 Task: Save a Image path "Download/all video3"by Where
Action: Mouse pressed left at (181, 161)
Screenshot: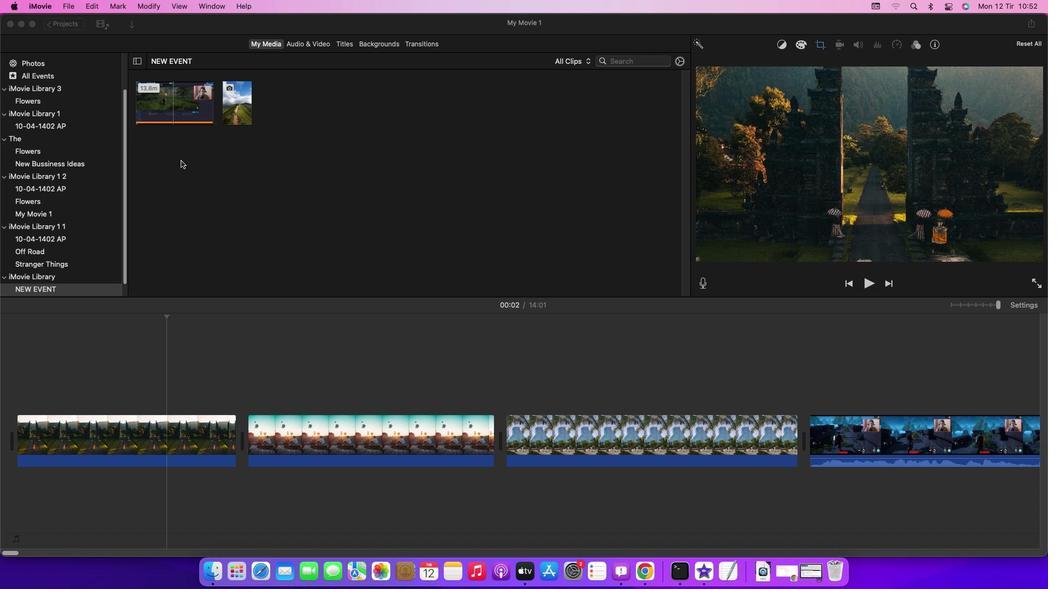 
Action: Mouse moved to (238, 105)
Screenshot: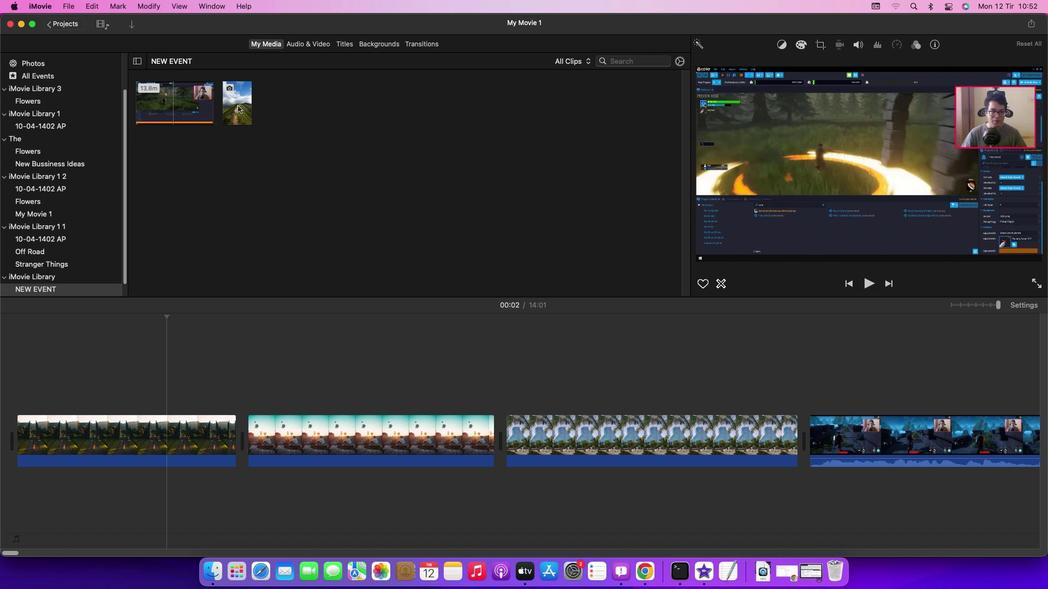 
Action: Mouse pressed left at (238, 105)
Screenshot: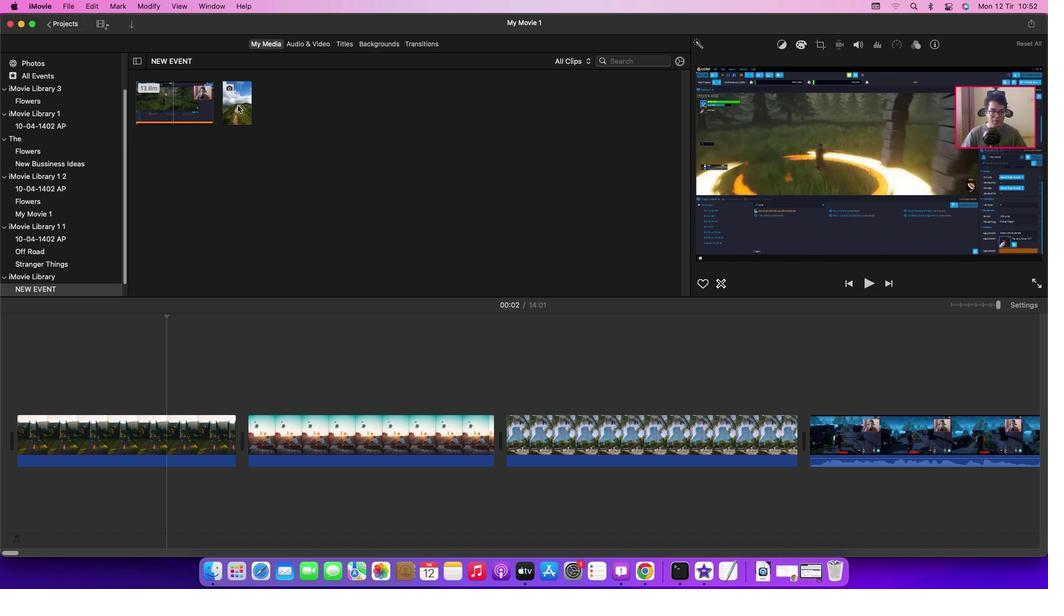 
Action: Mouse moved to (69, 6)
Screenshot: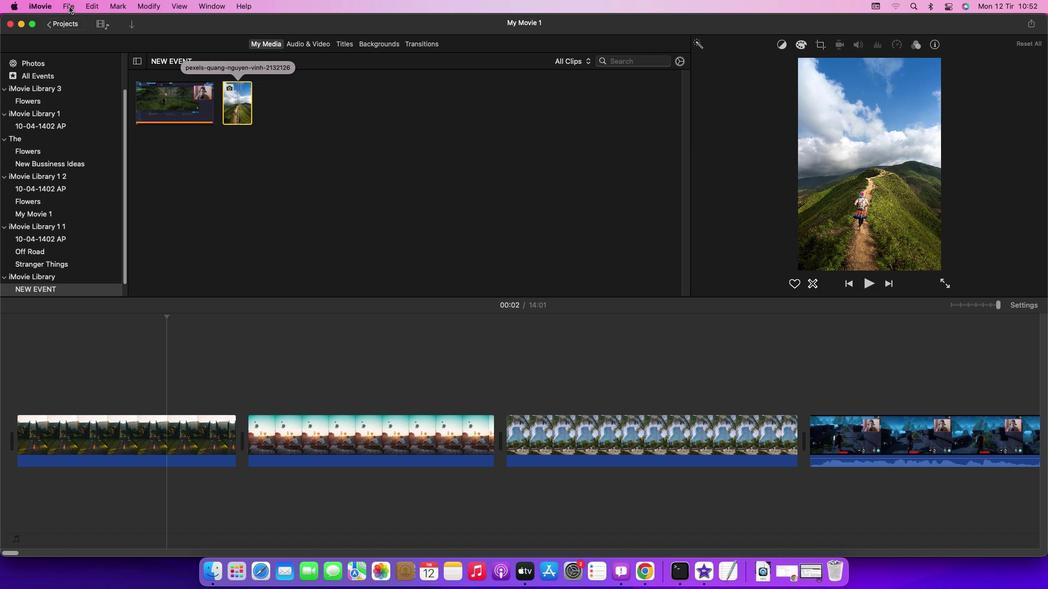 
Action: Mouse pressed left at (69, 6)
Screenshot: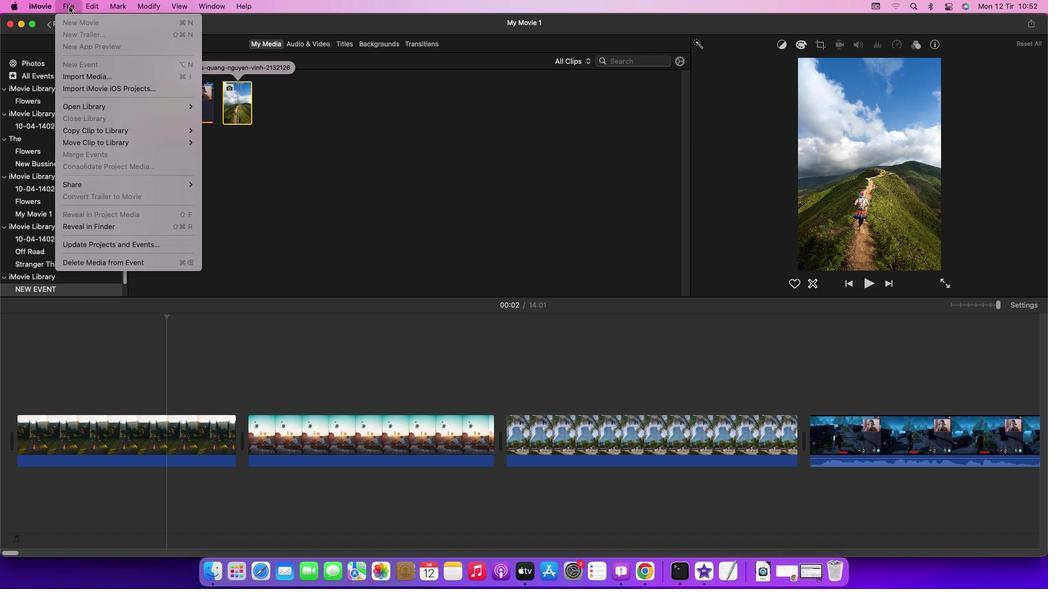 
Action: Mouse moved to (247, 210)
Screenshot: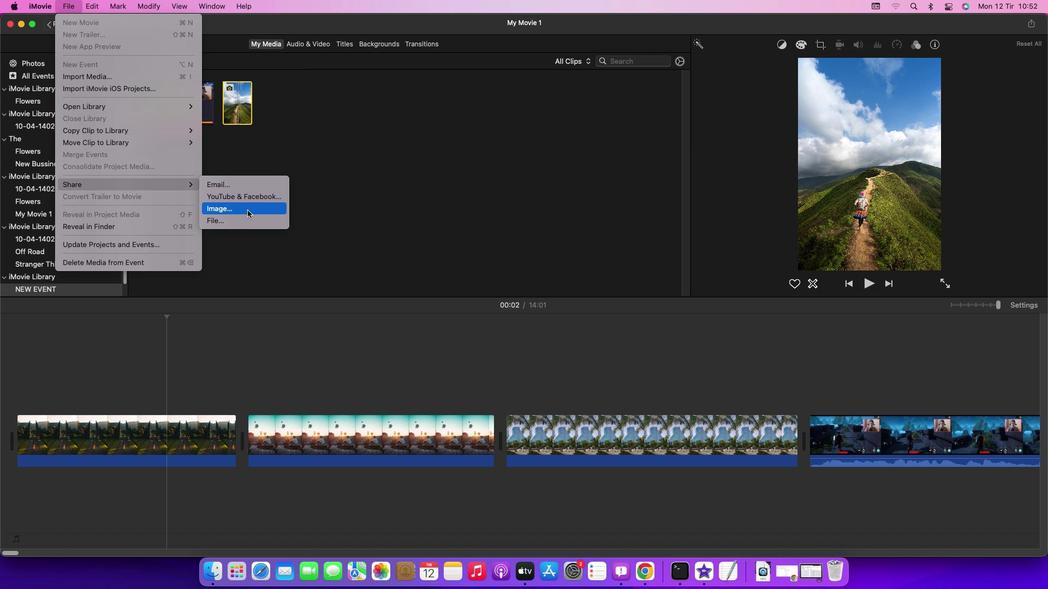 
Action: Mouse pressed left at (247, 210)
Screenshot: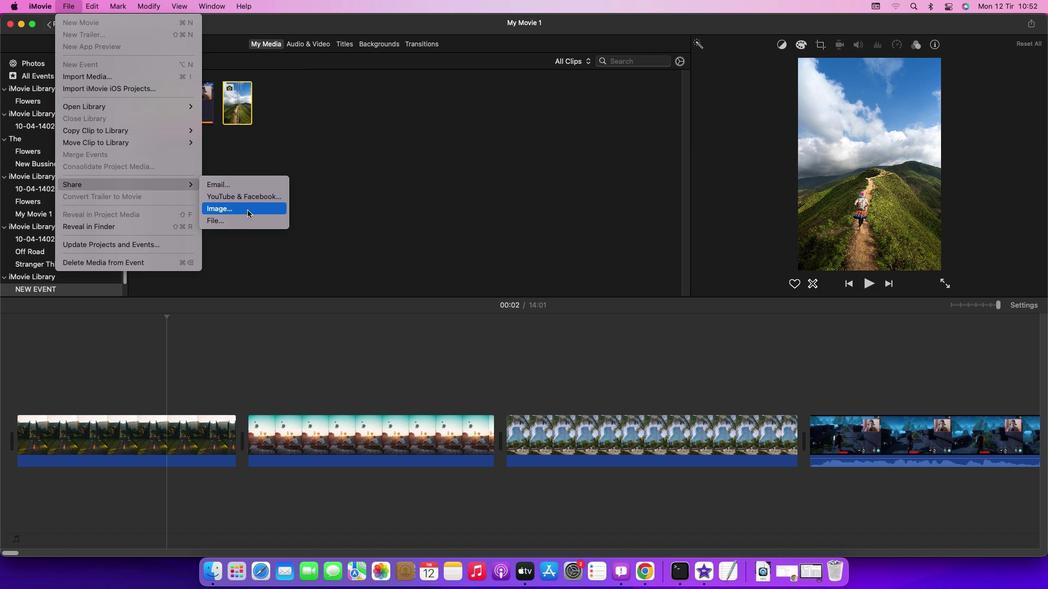 
Action: Mouse moved to (583, 177)
Screenshot: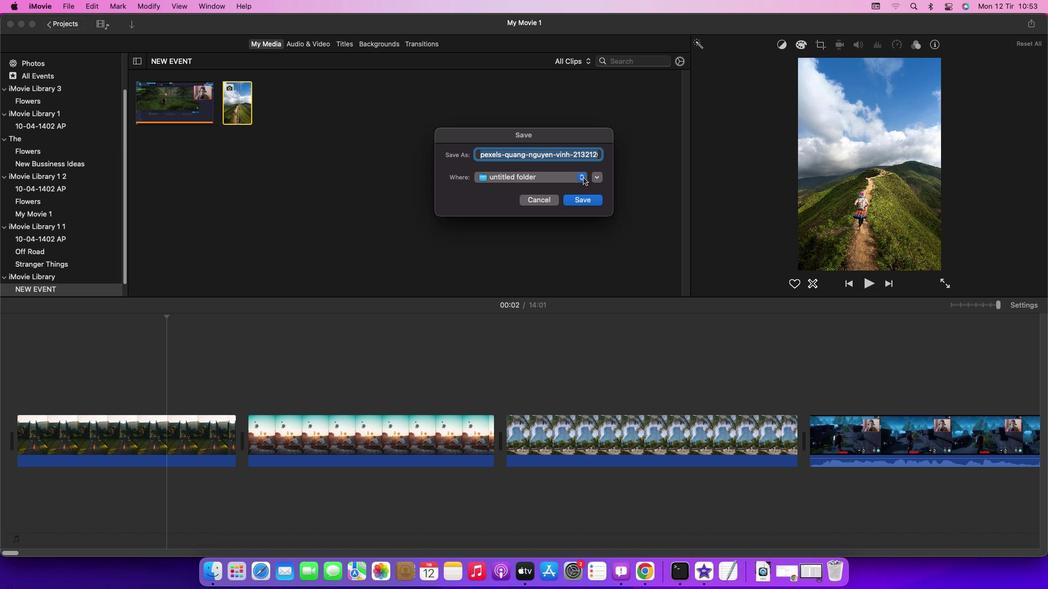 
Action: Mouse pressed left at (583, 177)
Screenshot: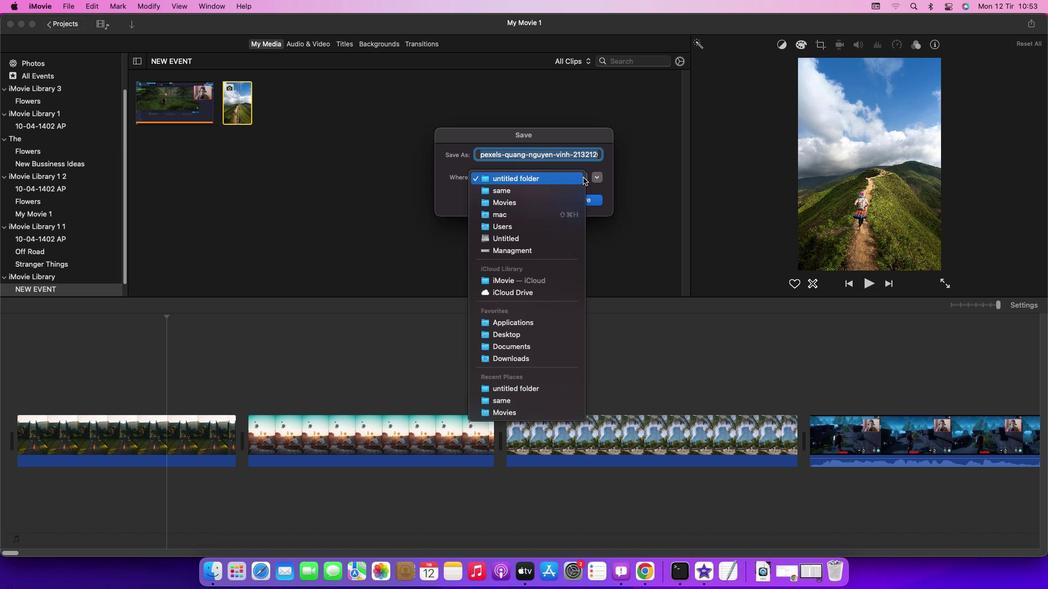 
Action: Mouse moved to (527, 357)
Screenshot: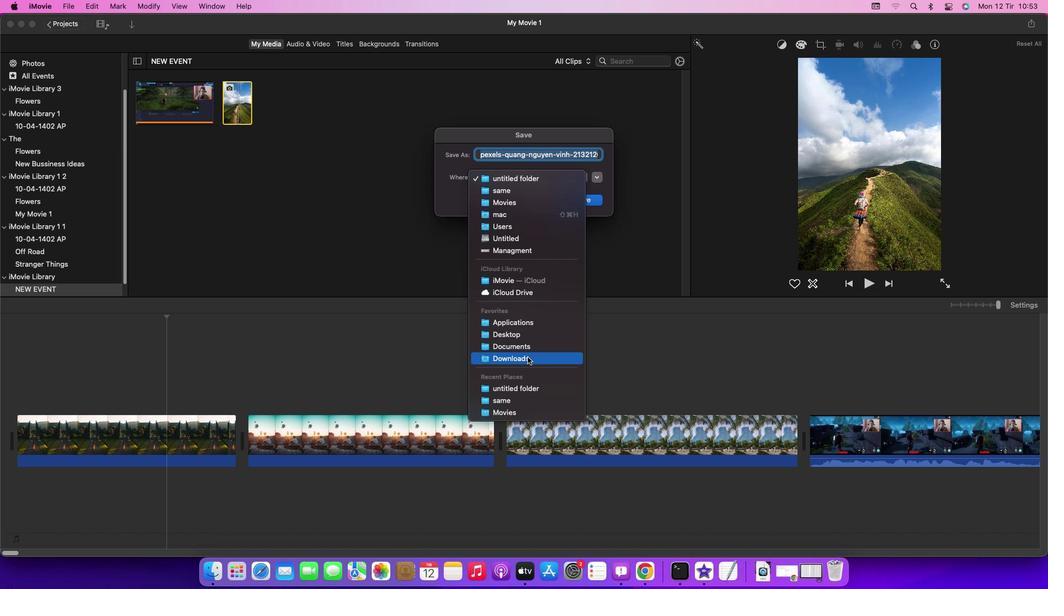 
Action: Mouse pressed left at (527, 357)
Screenshot: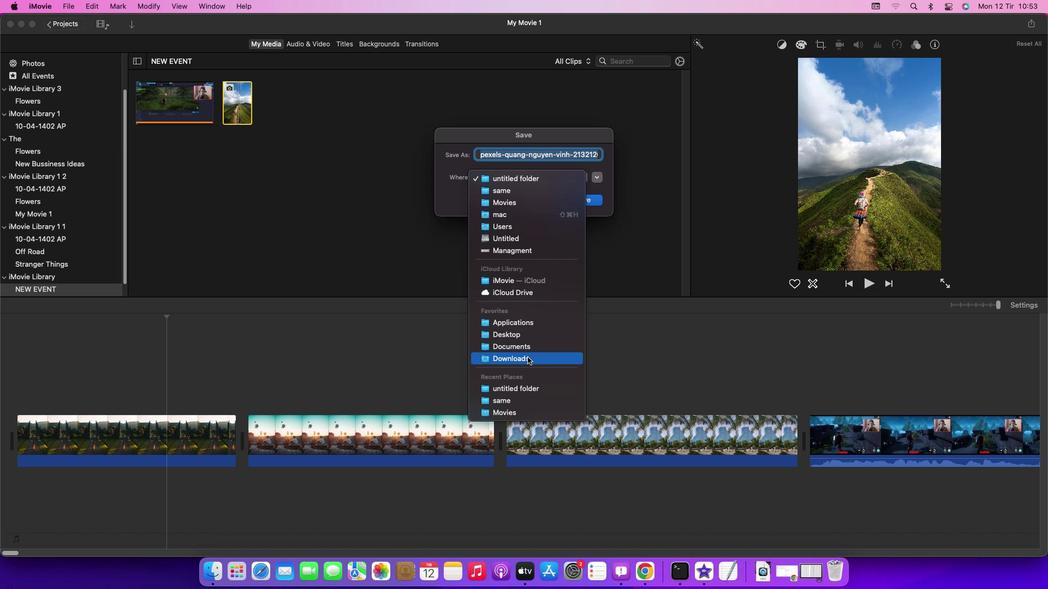 
Action: Mouse moved to (585, 201)
Screenshot: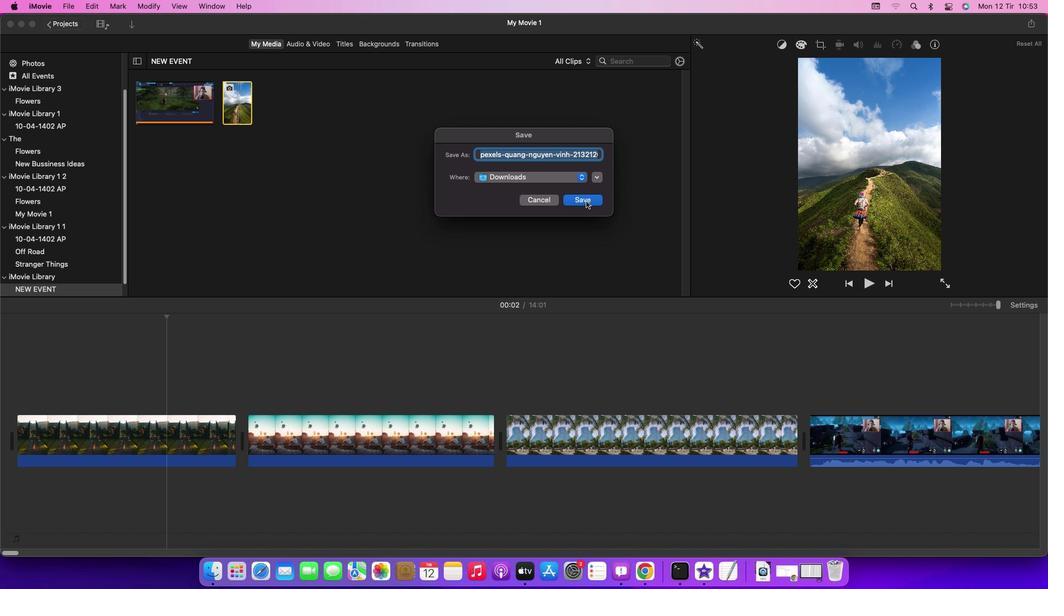 
Action: Mouse pressed left at (585, 201)
Screenshot: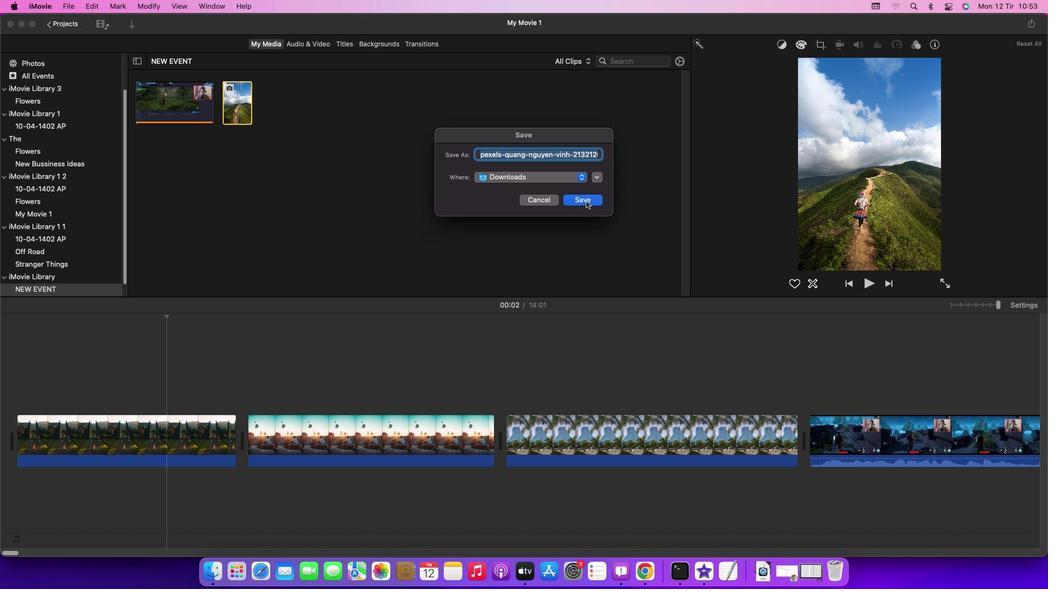 
Action: Mouse moved to (459, 232)
Screenshot: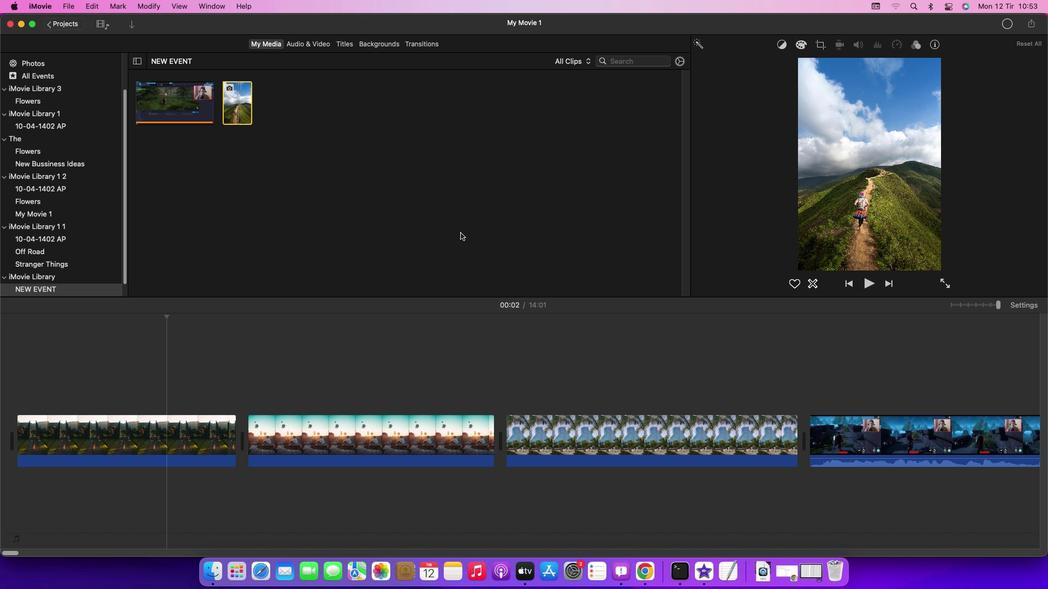 
